 Task: Create List Maintenance in Board Task Management to Workspace Brand Strategy. Create List Analytics in Board Customer Success Management to Workspace Brand Strategy. Create List Reports in Board Sales Funnel Optimization and Management to Workspace Brand Strategy
Action: Mouse moved to (119, 321)
Screenshot: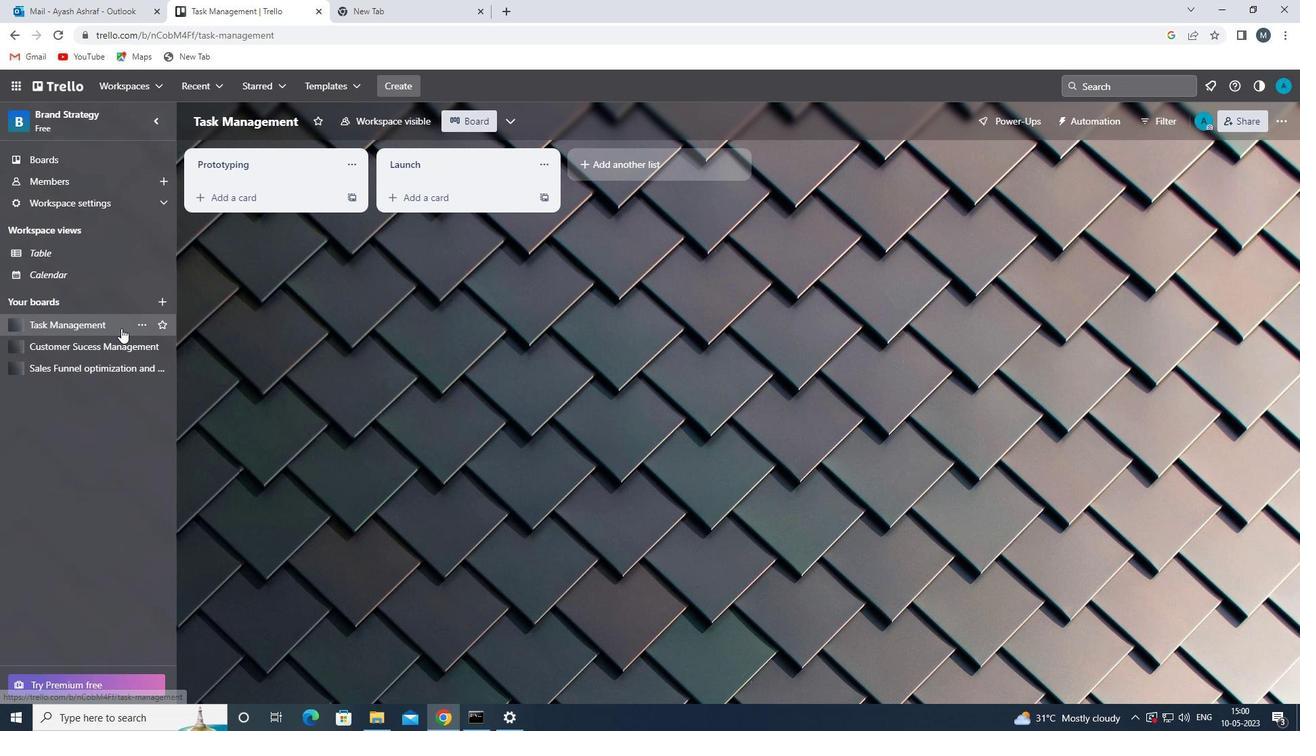 
Action: Mouse pressed left at (119, 321)
Screenshot: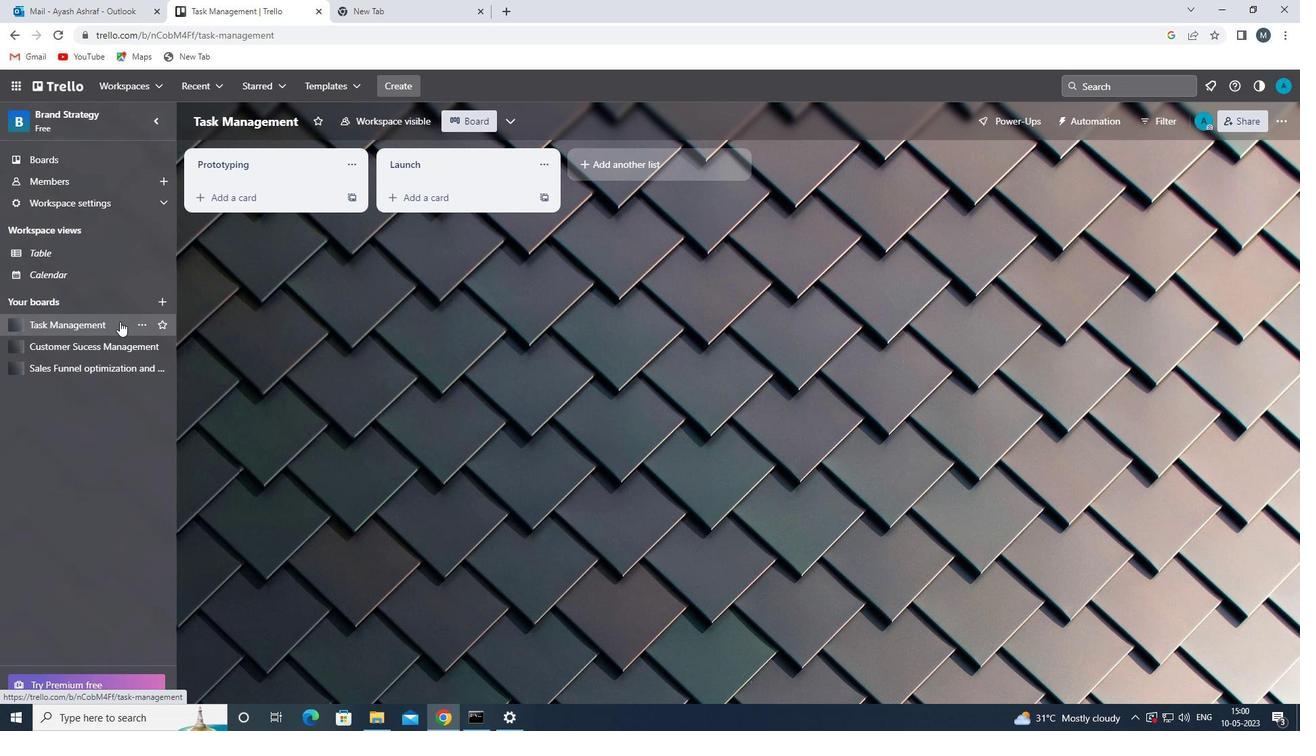 
Action: Mouse moved to (608, 160)
Screenshot: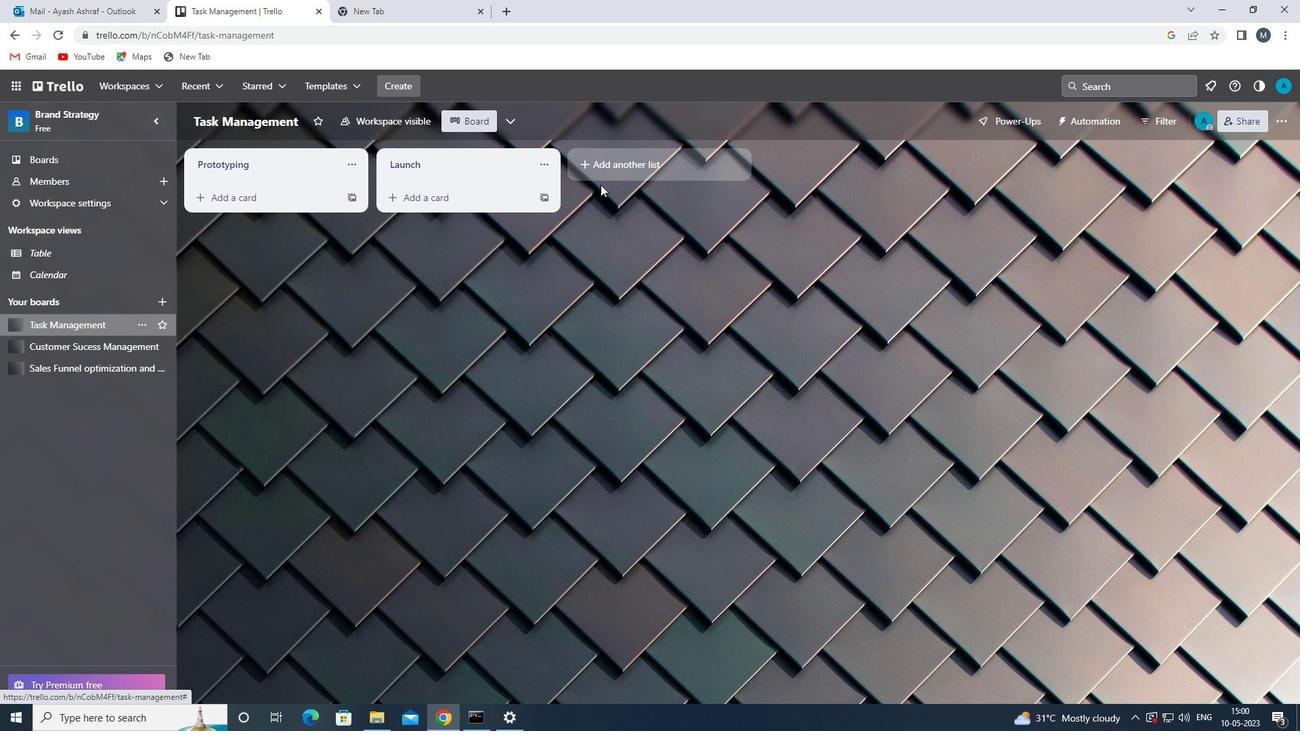 
Action: Mouse pressed left at (608, 160)
Screenshot: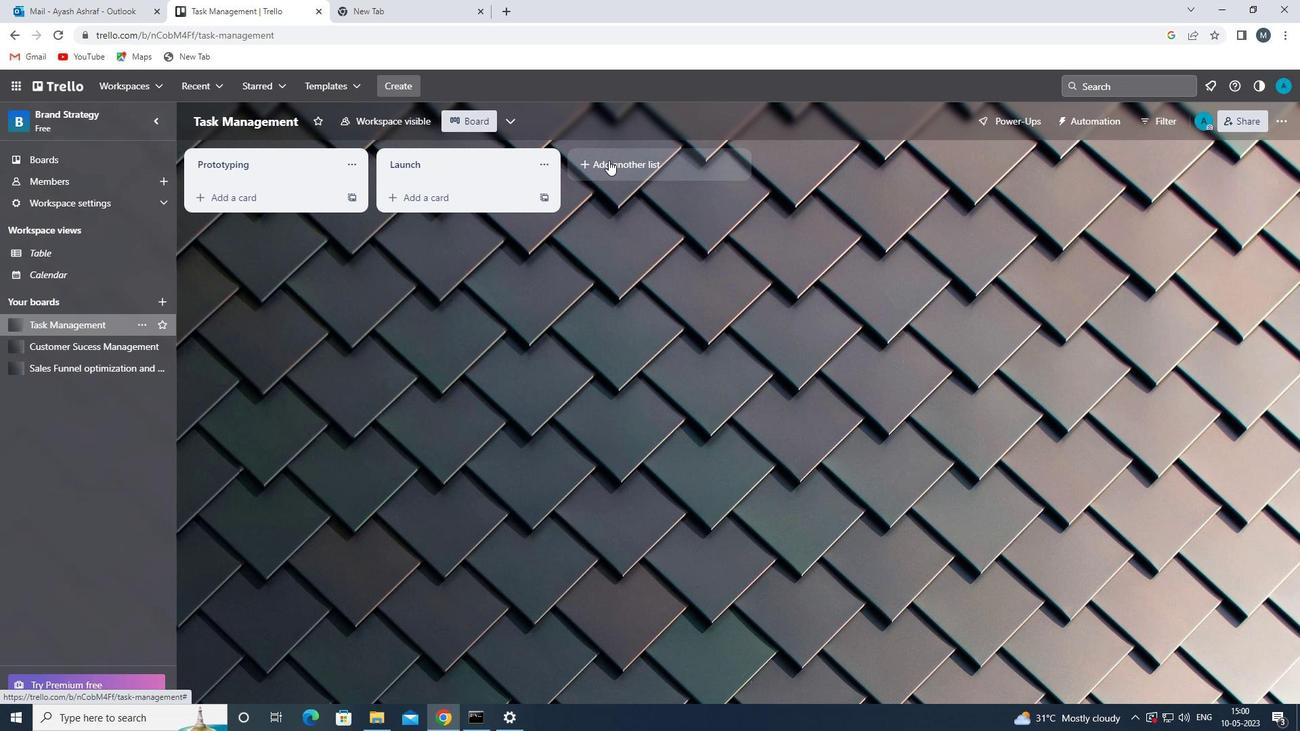 
Action: Mouse moved to (608, 167)
Screenshot: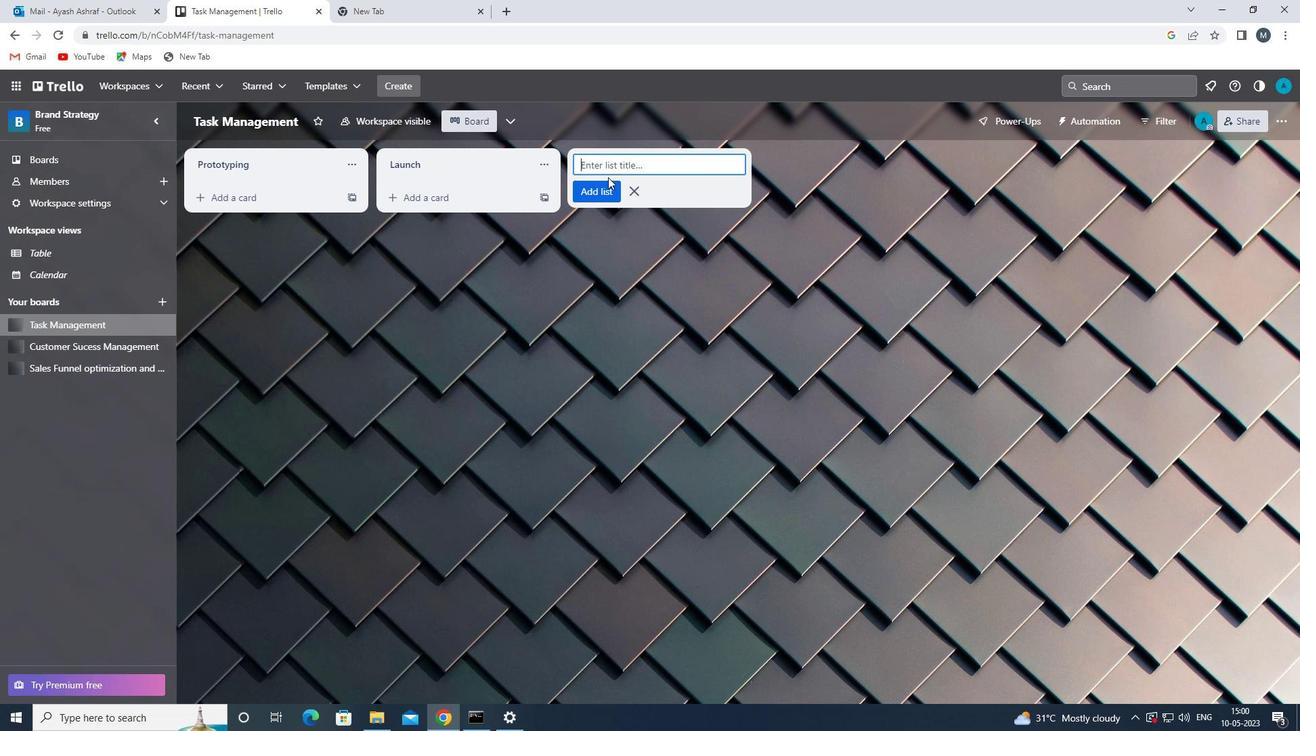 
Action: Mouse pressed left at (608, 167)
Screenshot: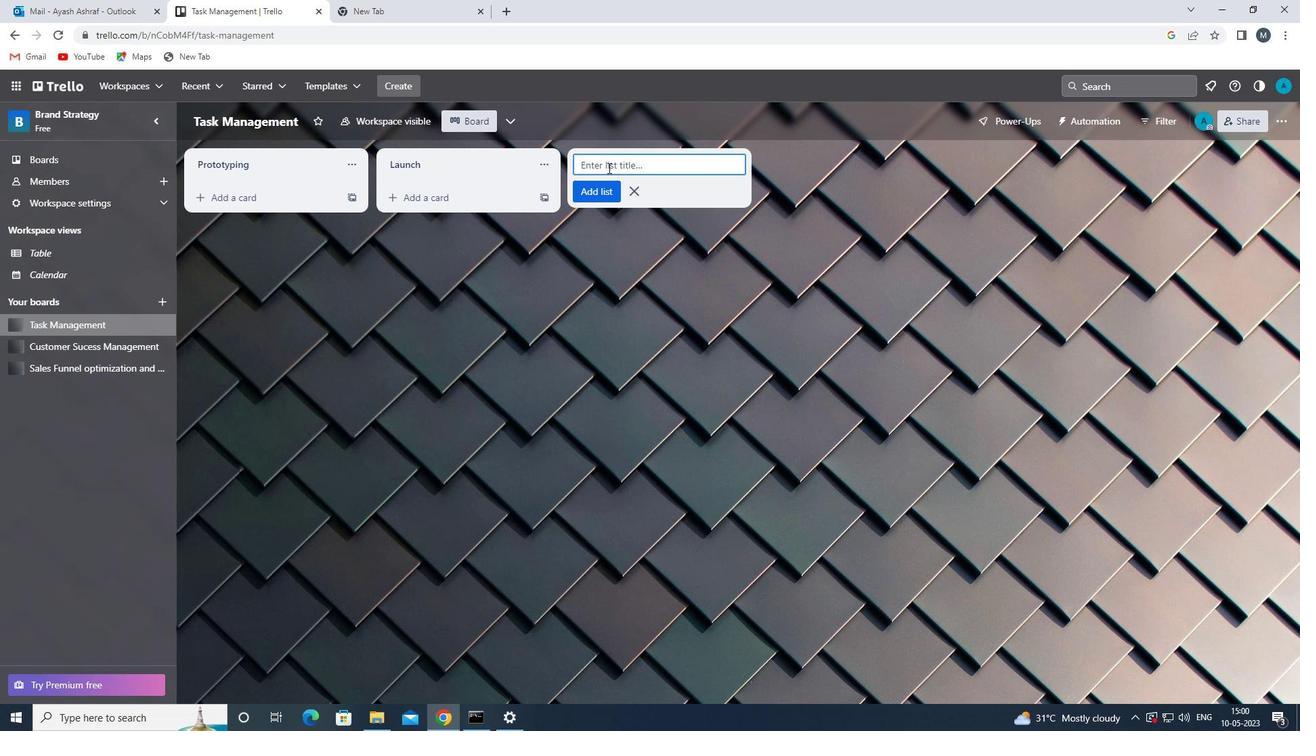 
Action: Key pressed <Key.shift>MAINTENANCE<Key.space>
Screenshot: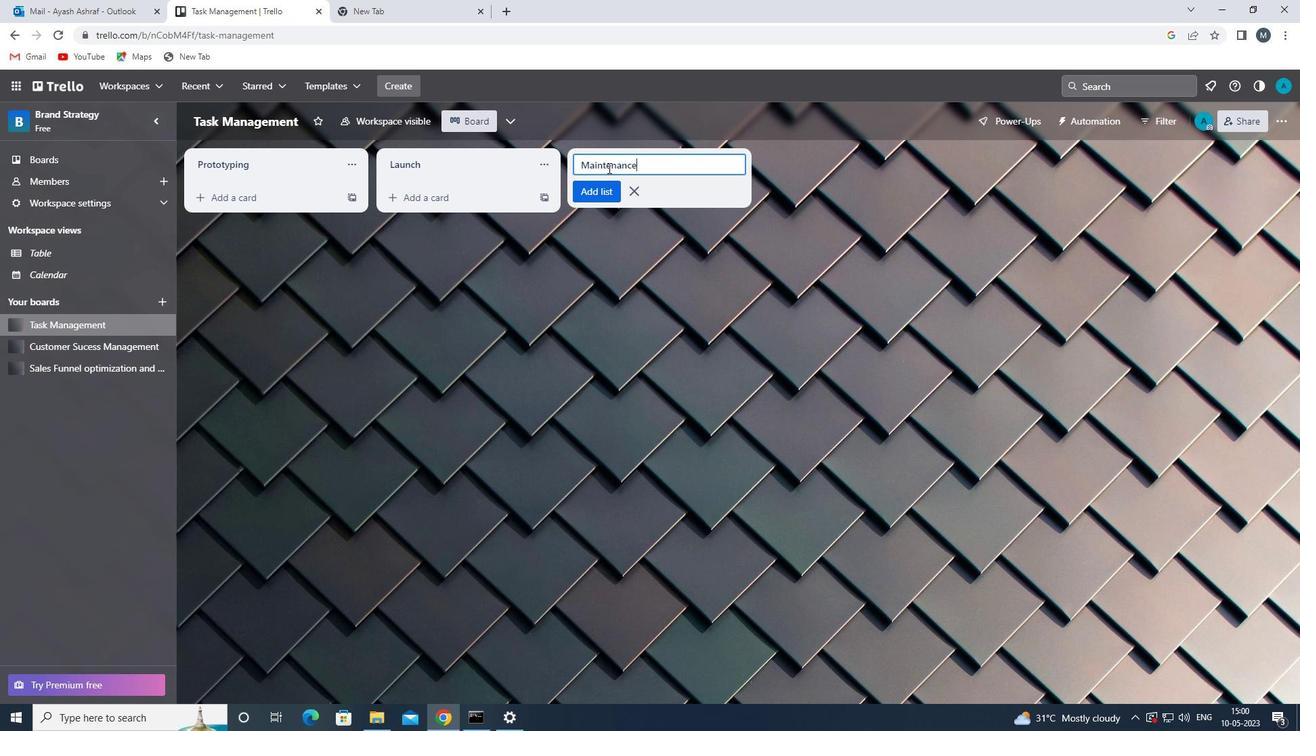 
Action: Mouse moved to (607, 191)
Screenshot: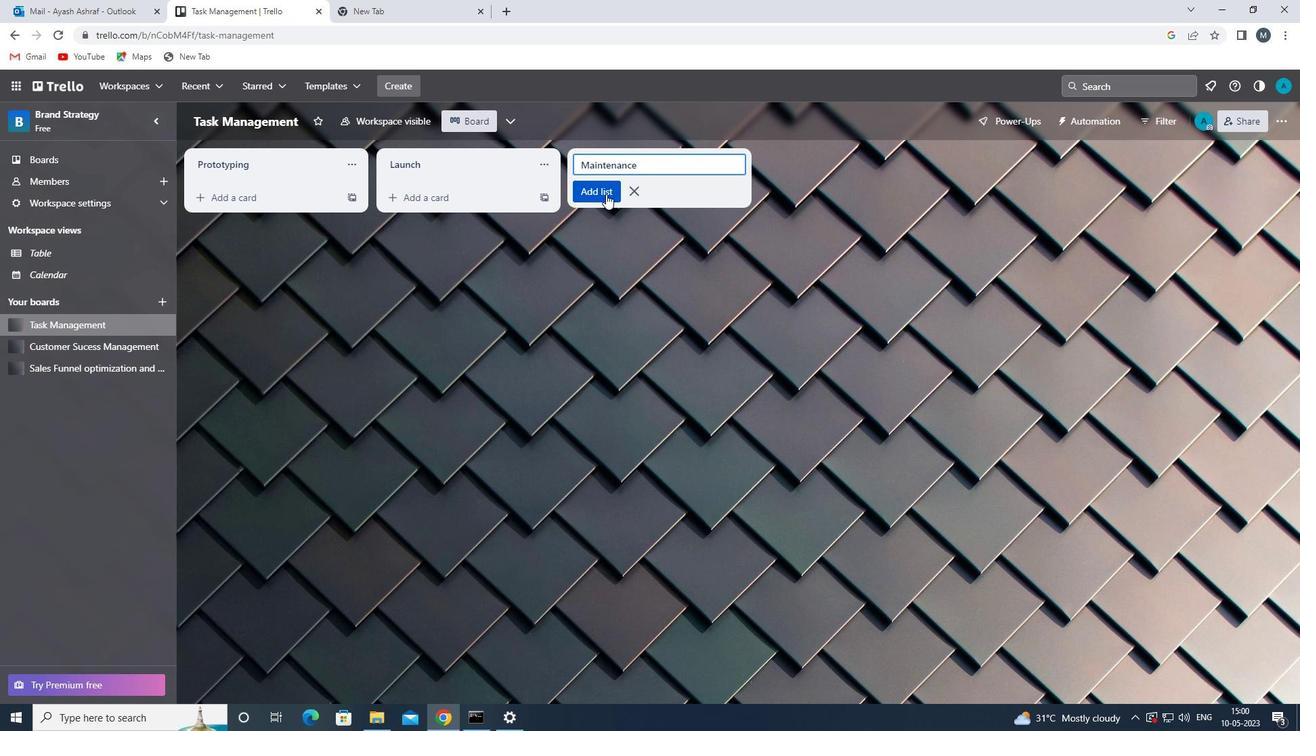 
Action: Mouse pressed left at (607, 191)
Screenshot: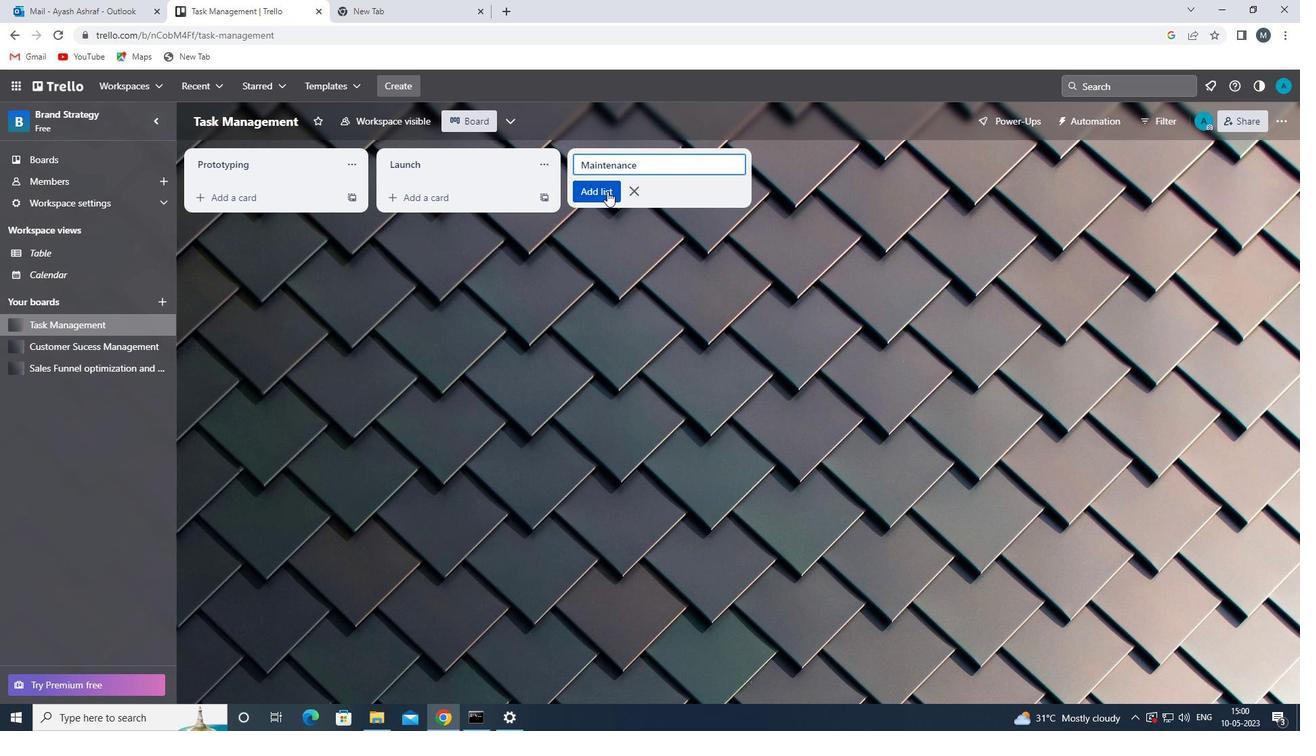 
Action: Mouse moved to (828, 192)
Screenshot: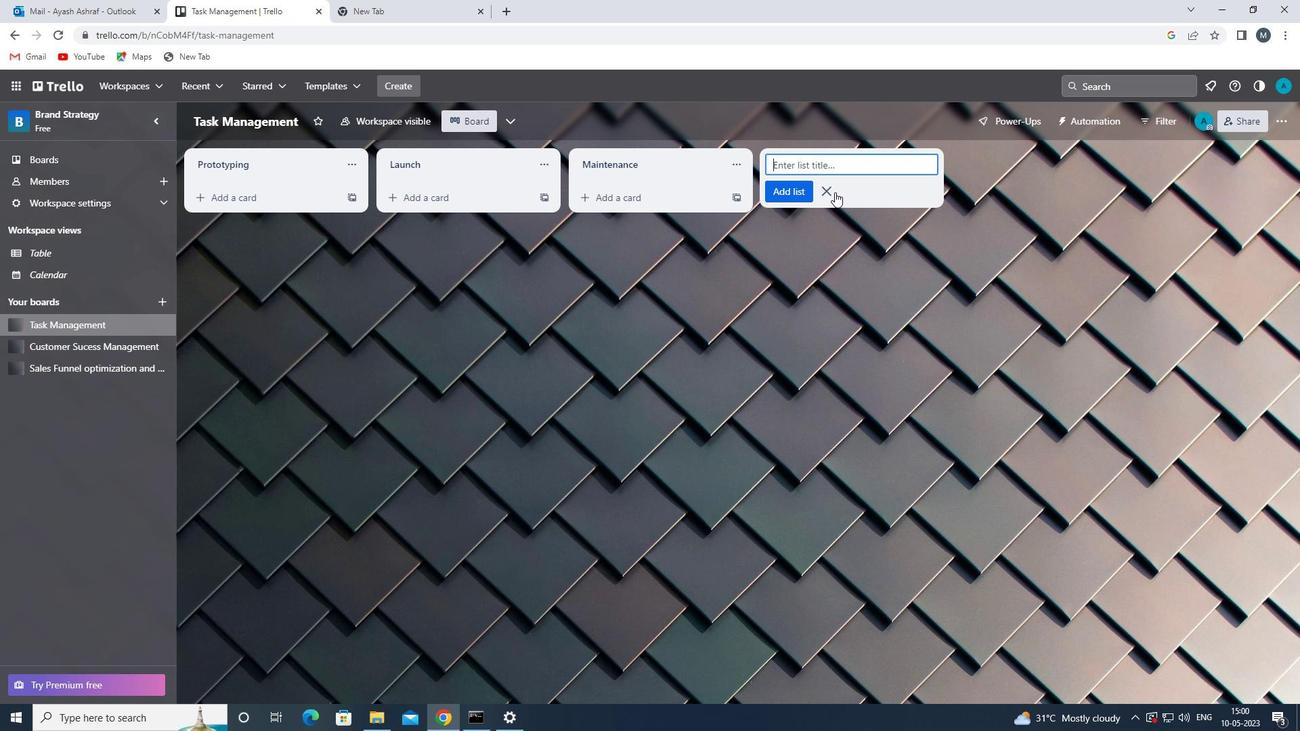 
Action: Mouse pressed left at (828, 192)
Screenshot: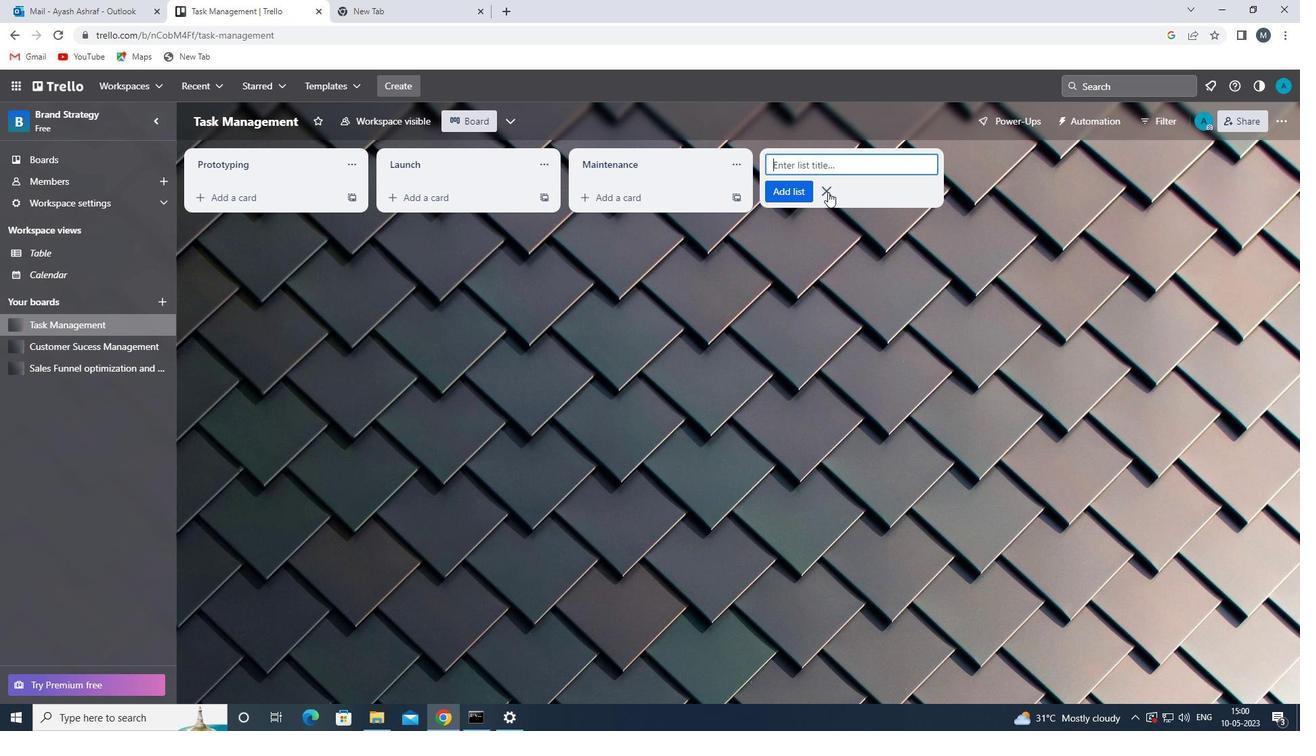 
Action: Mouse moved to (134, 350)
Screenshot: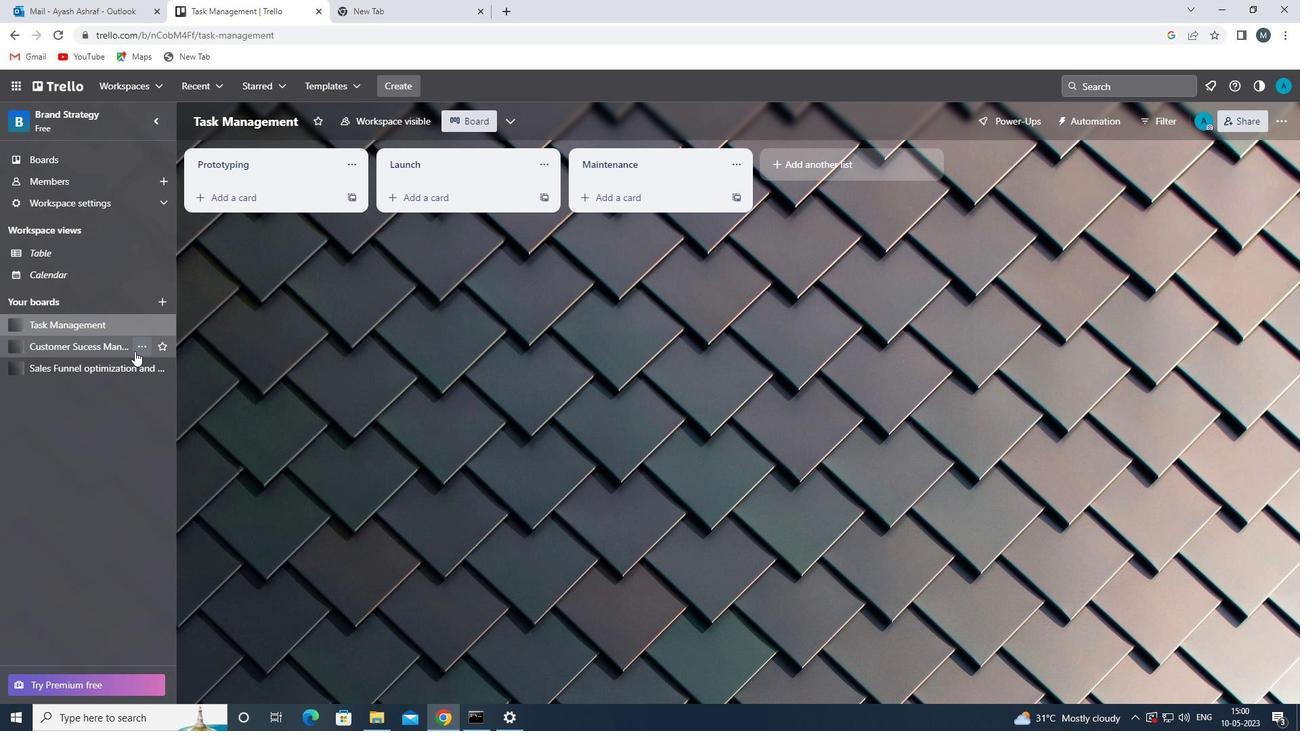 
Action: Mouse pressed left at (134, 350)
Screenshot: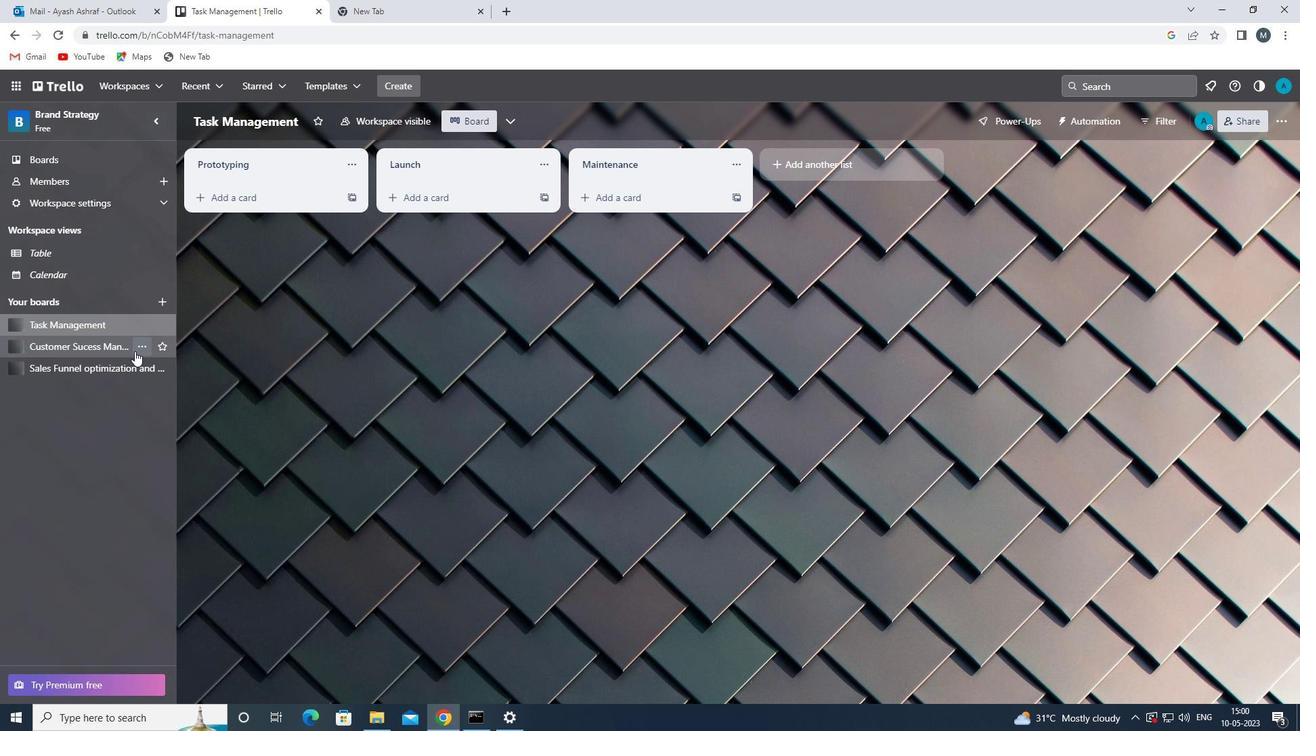 
Action: Mouse moved to (82, 348)
Screenshot: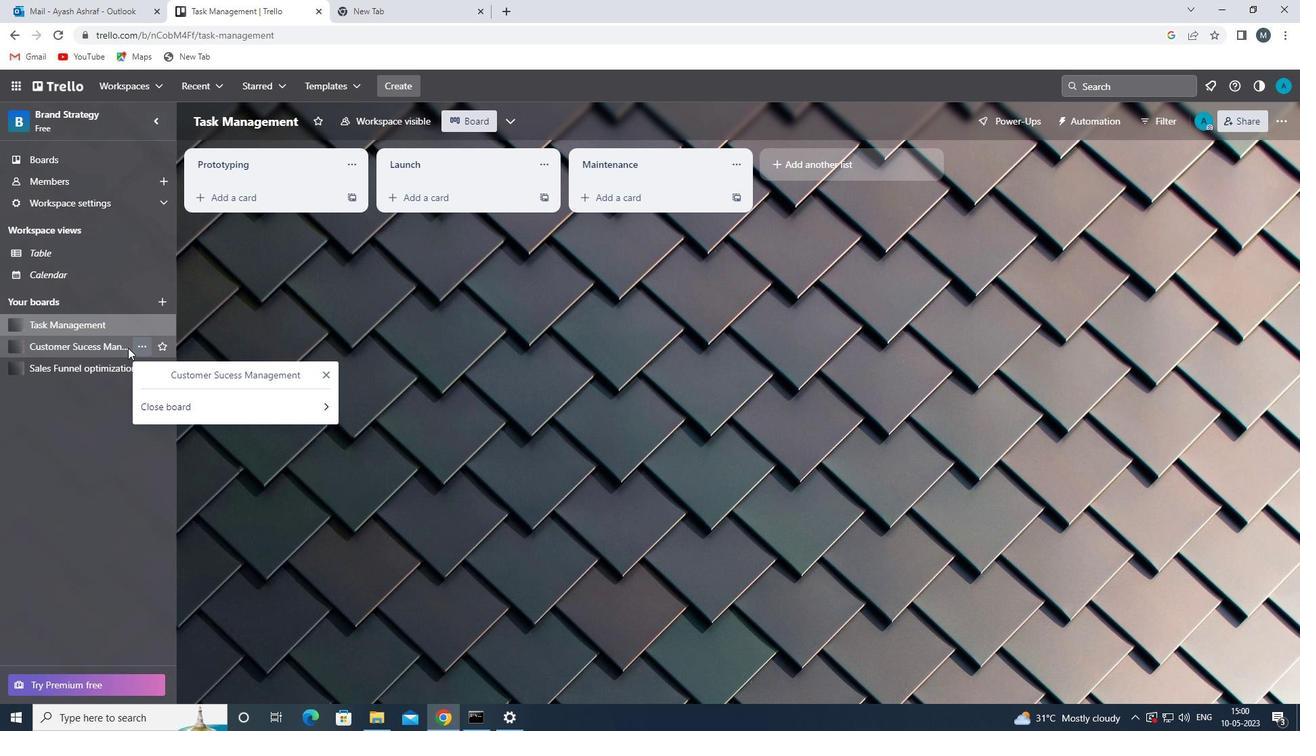 
Action: Mouse pressed left at (82, 348)
Screenshot: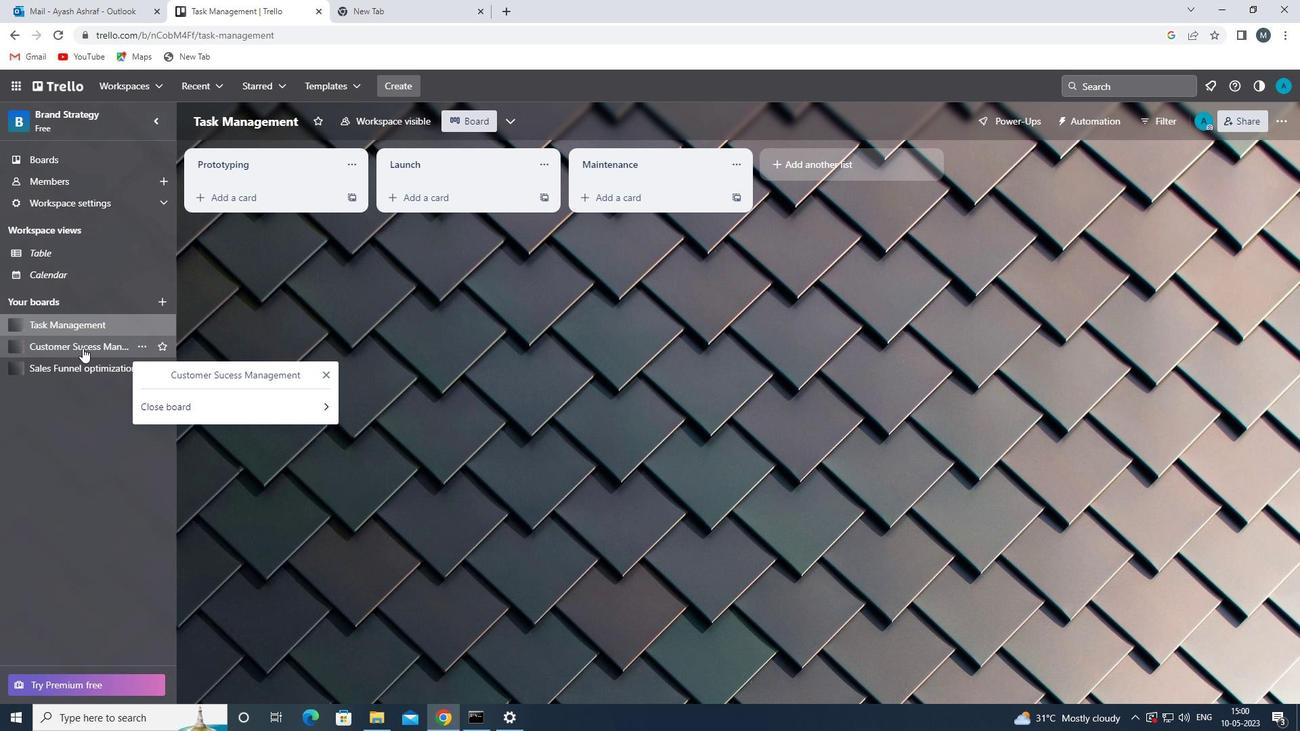 
Action: Mouse moved to (610, 173)
Screenshot: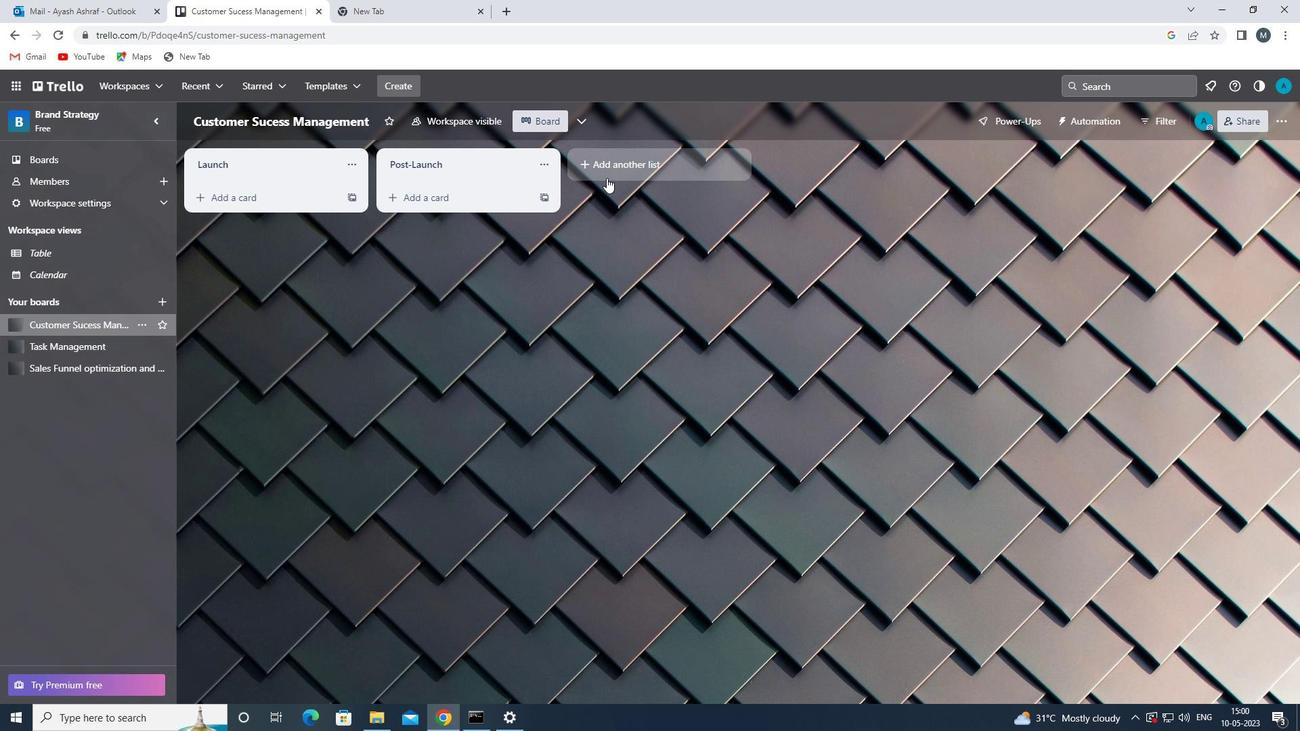 
Action: Mouse pressed left at (610, 173)
Screenshot: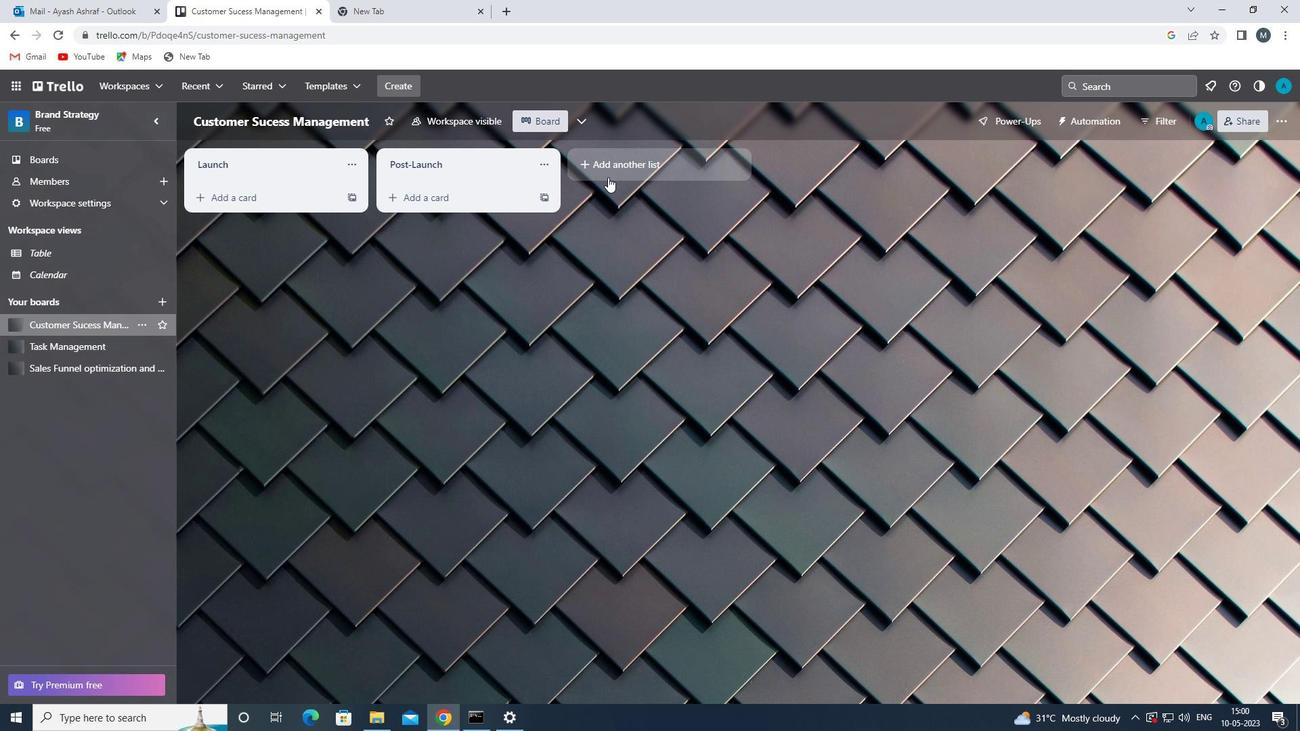 
Action: Mouse moved to (606, 169)
Screenshot: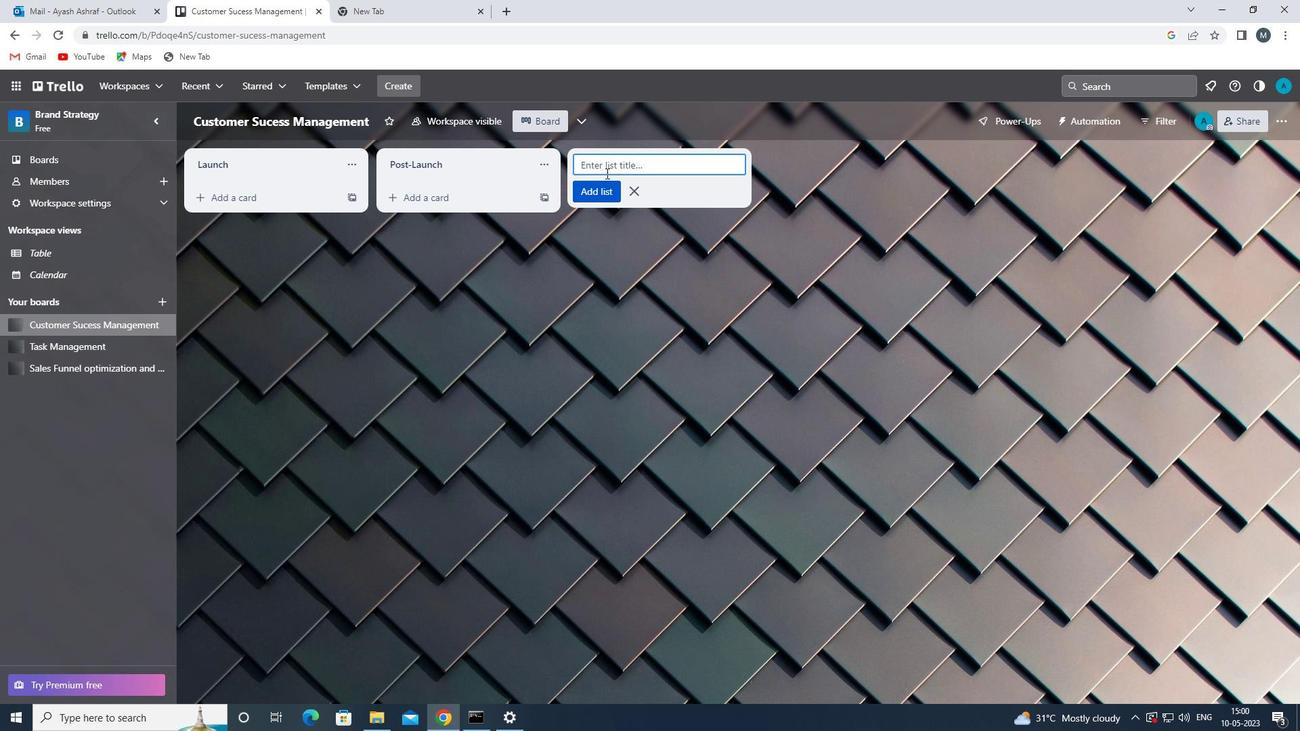 
Action: Mouse pressed left at (606, 169)
Screenshot: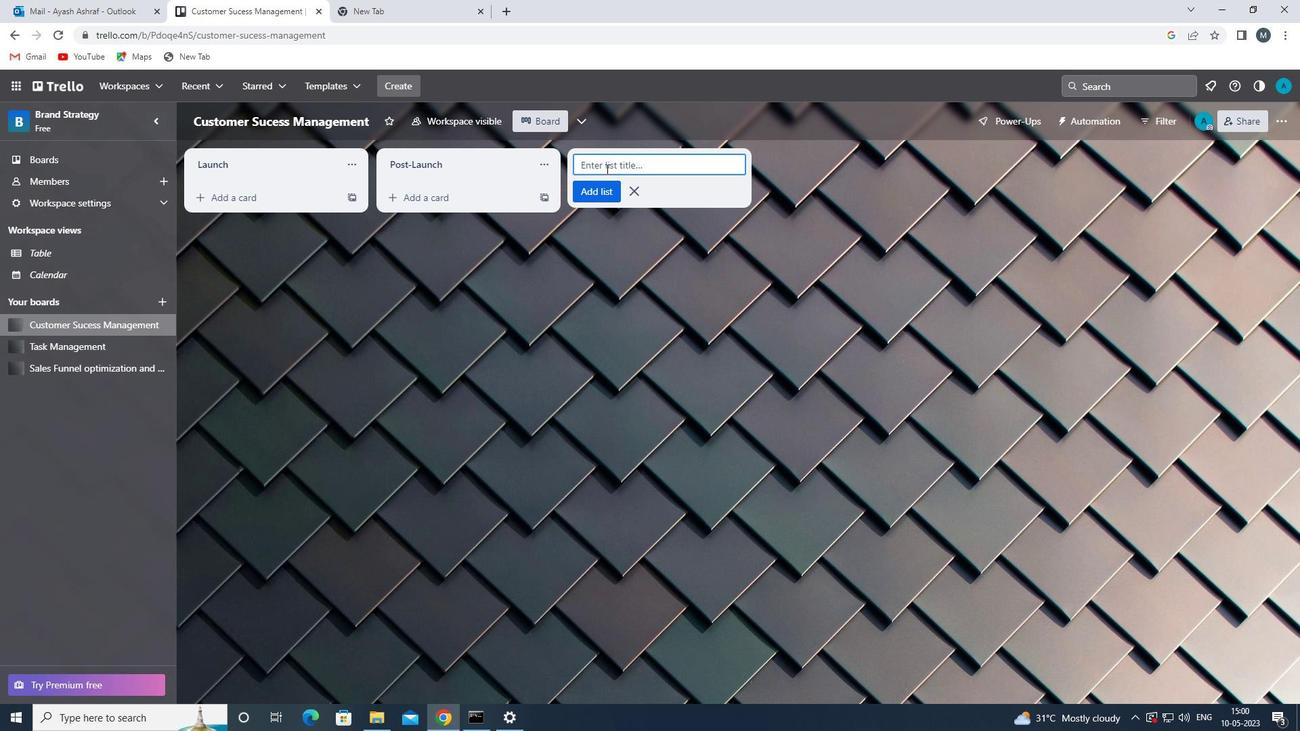 
Action: Mouse moved to (606, 169)
Screenshot: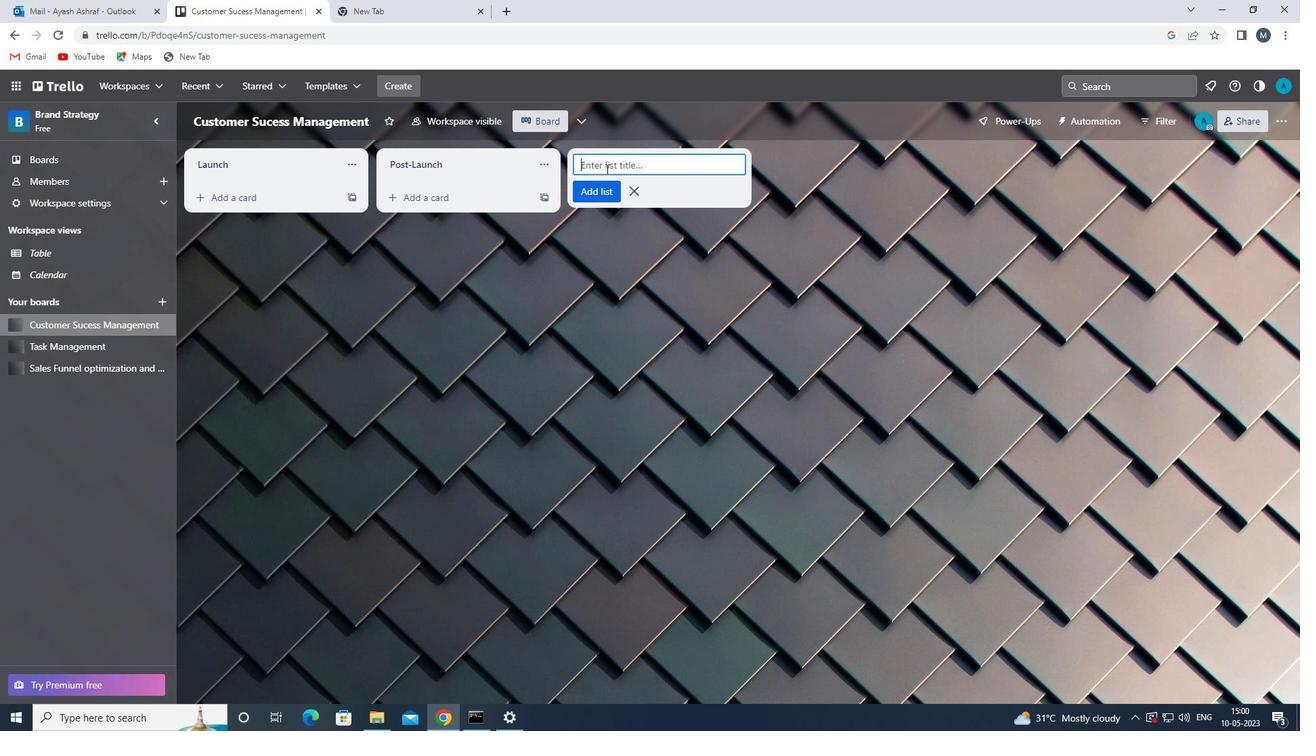 
Action: Key pressed <Key.shift>ANALYTICS
Screenshot: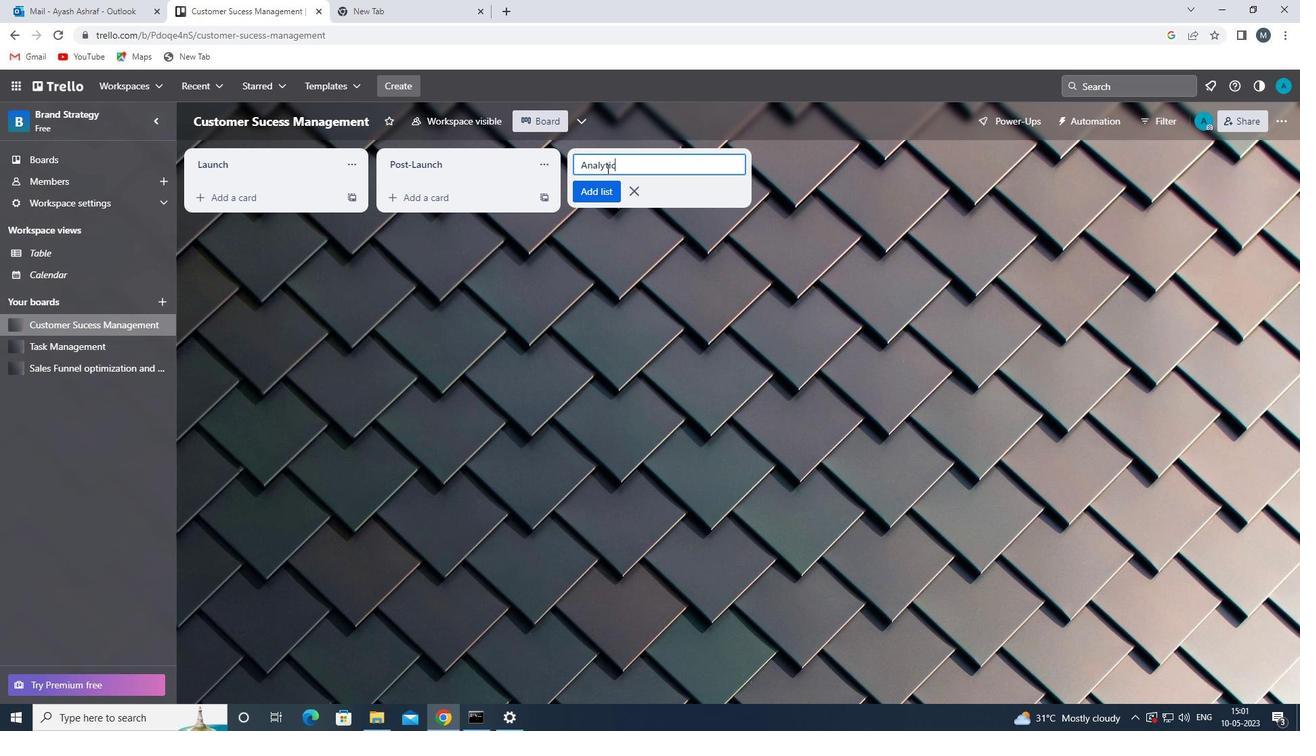 
Action: Mouse moved to (593, 194)
Screenshot: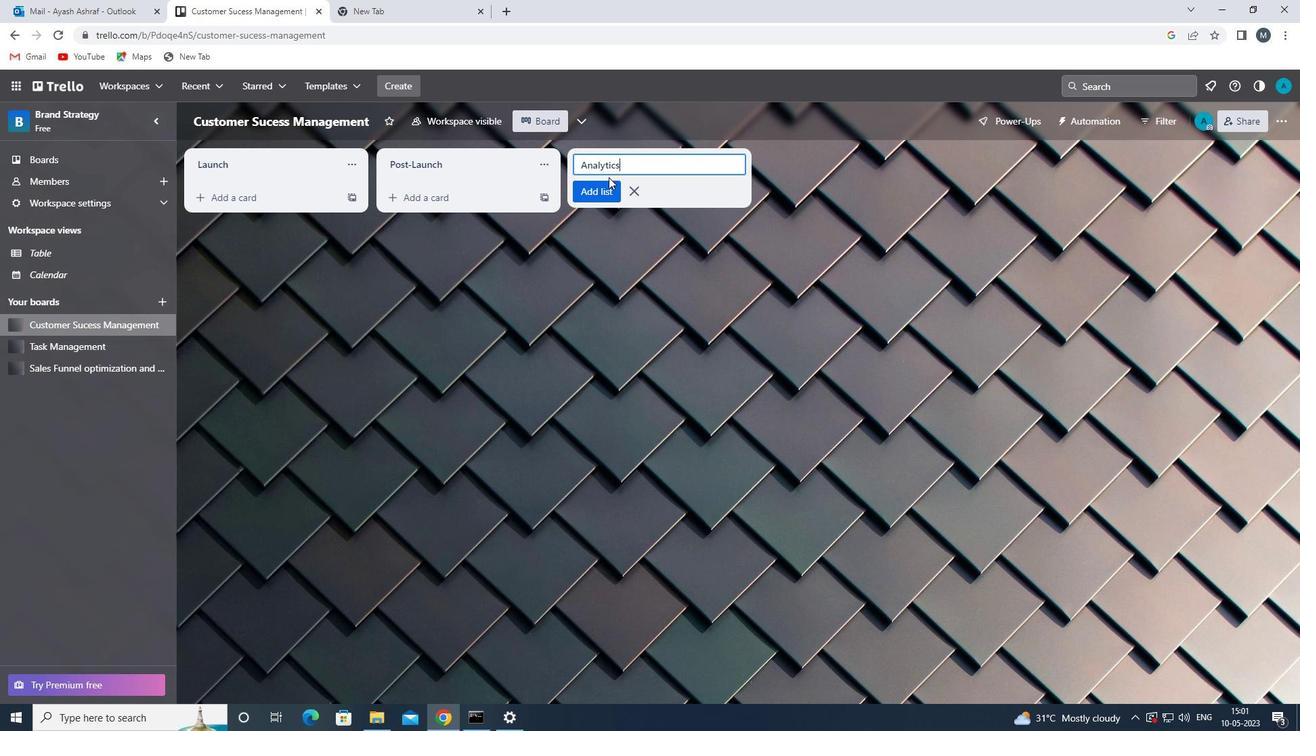 
Action: Mouse pressed left at (593, 194)
Screenshot: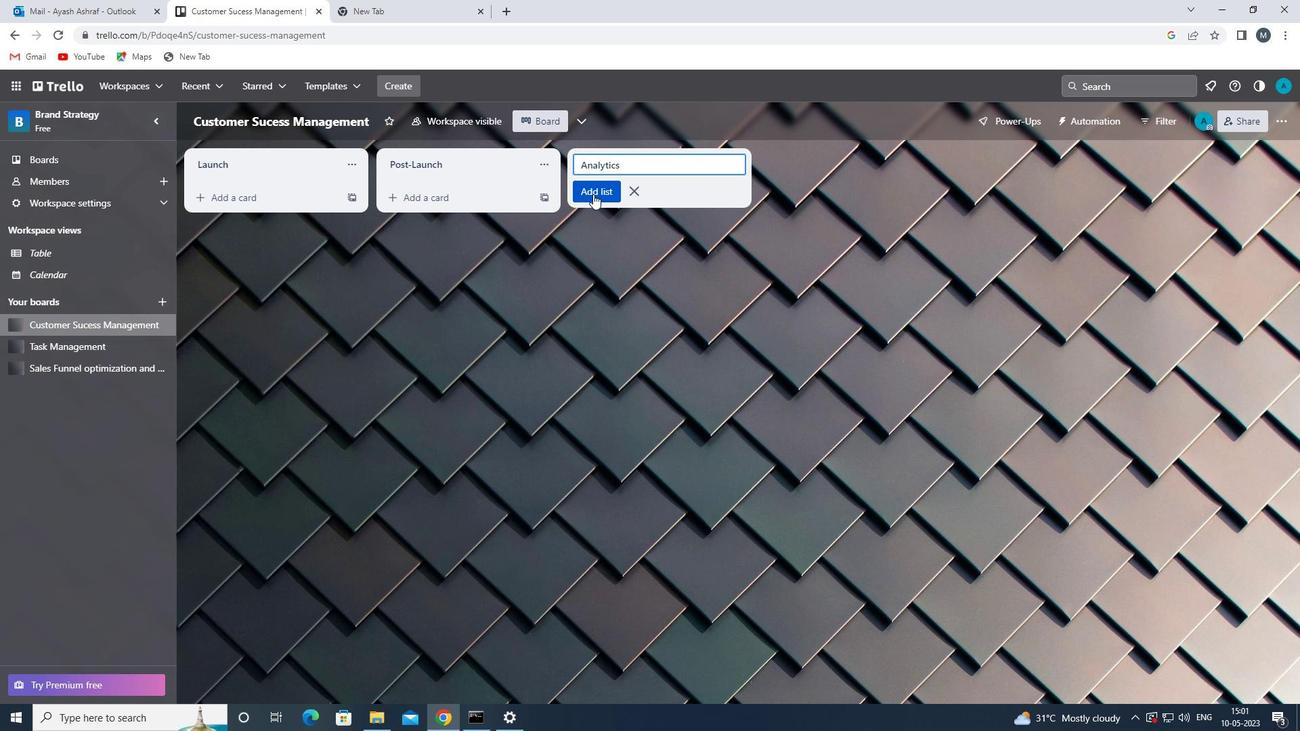 
Action: Mouse moved to (60, 367)
Screenshot: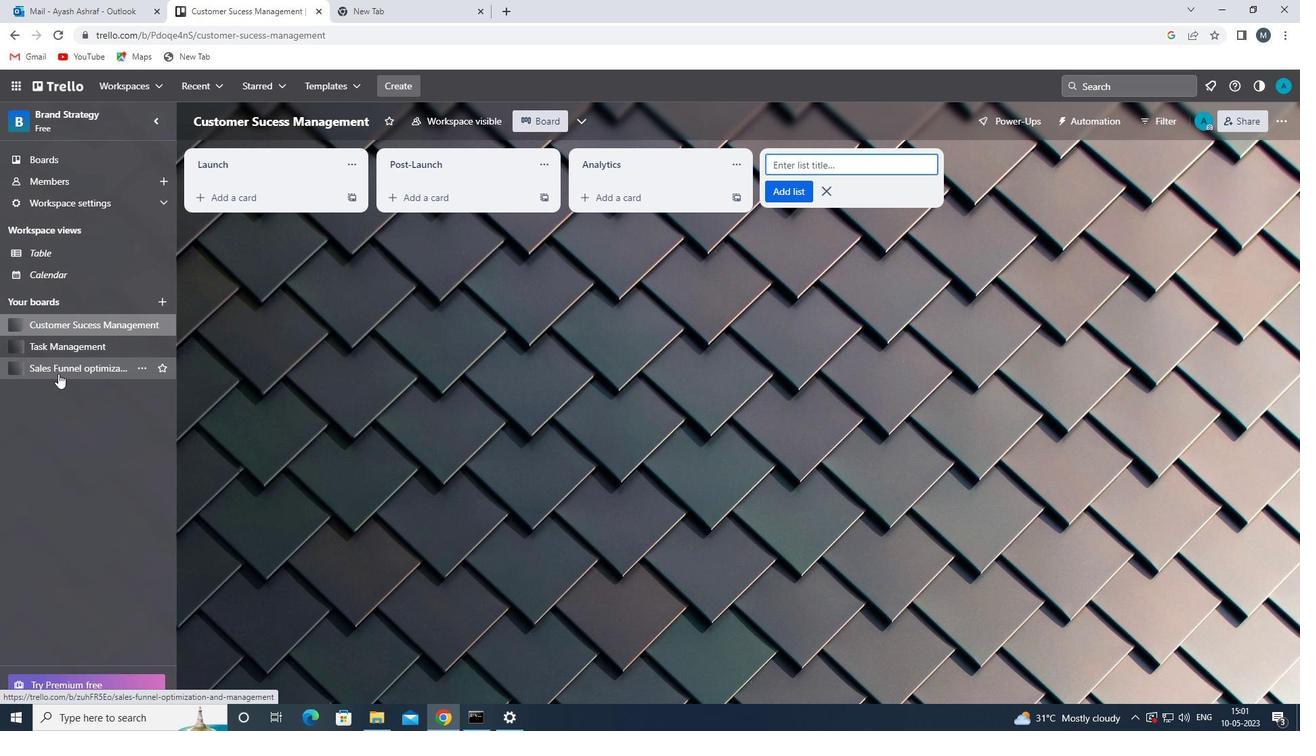 
Action: Mouse pressed left at (60, 367)
Screenshot: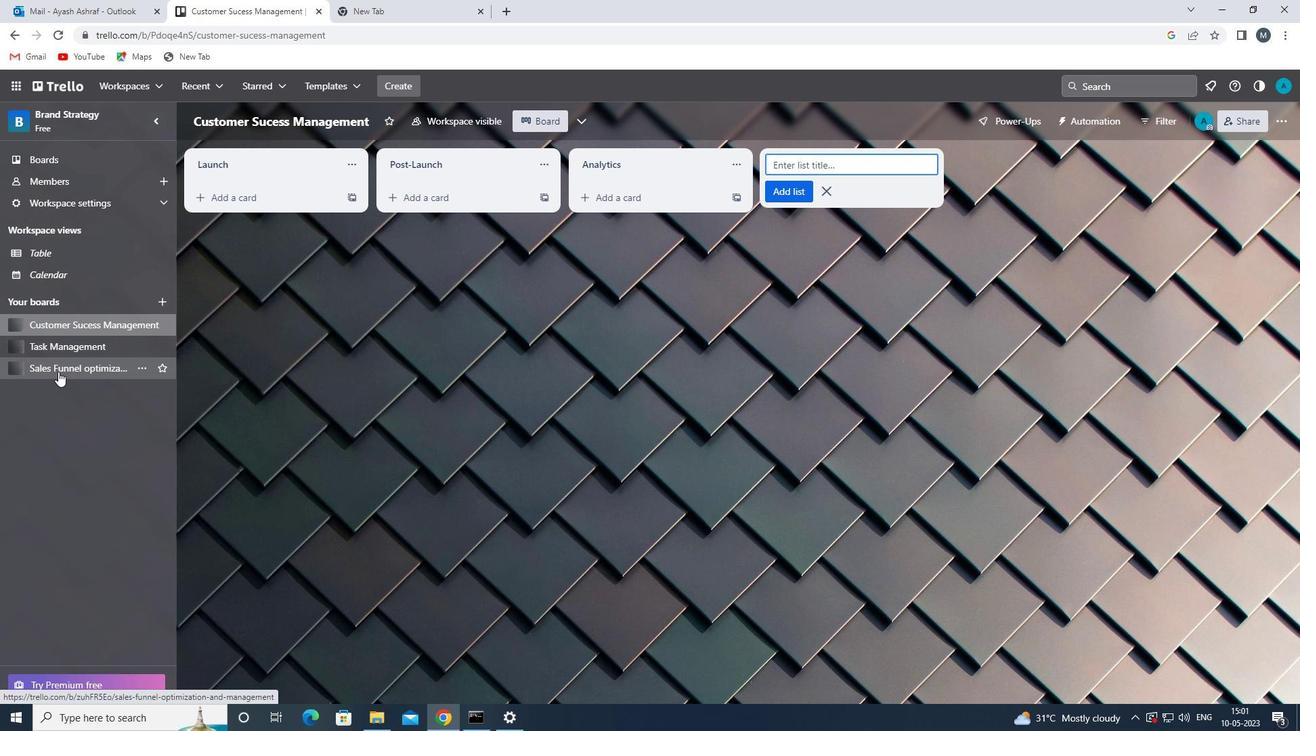 
Action: Mouse moved to (625, 171)
Screenshot: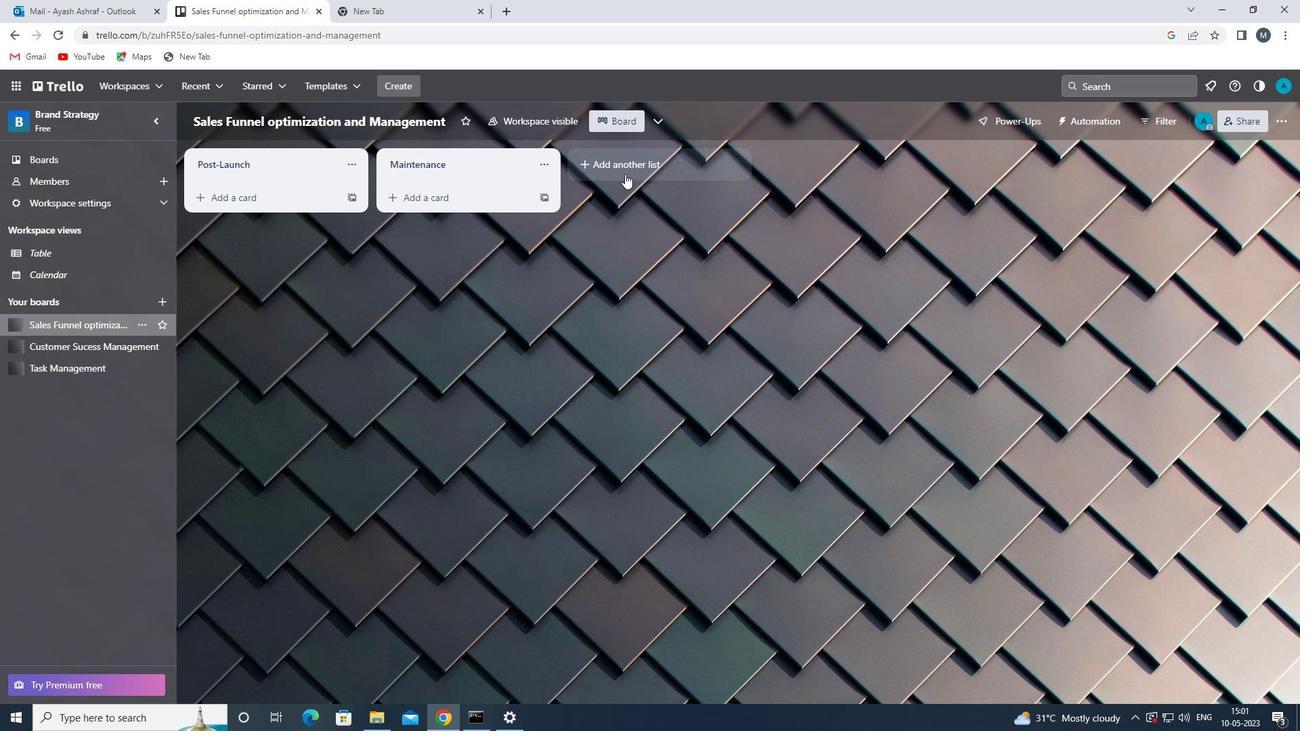 
Action: Mouse pressed left at (625, 171)
Screenshot: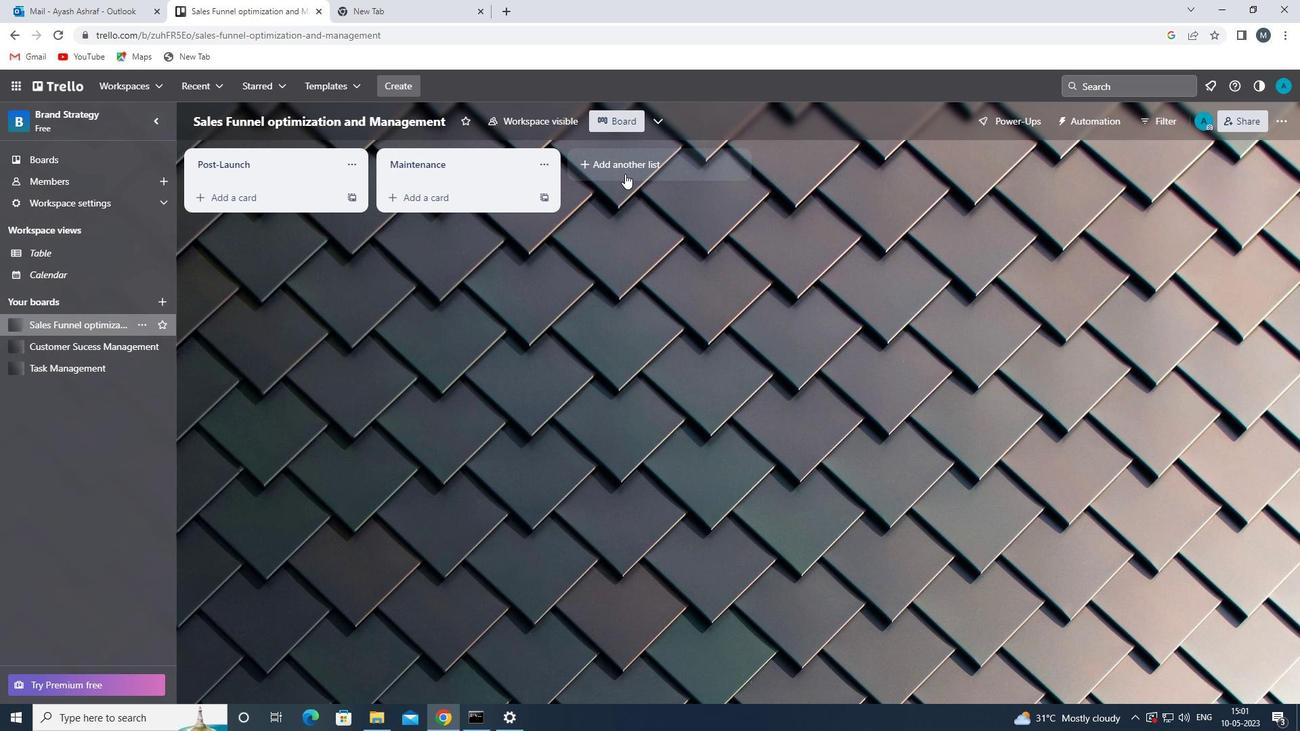 
Action: Mouse moved to (612, 166)
Screenshot: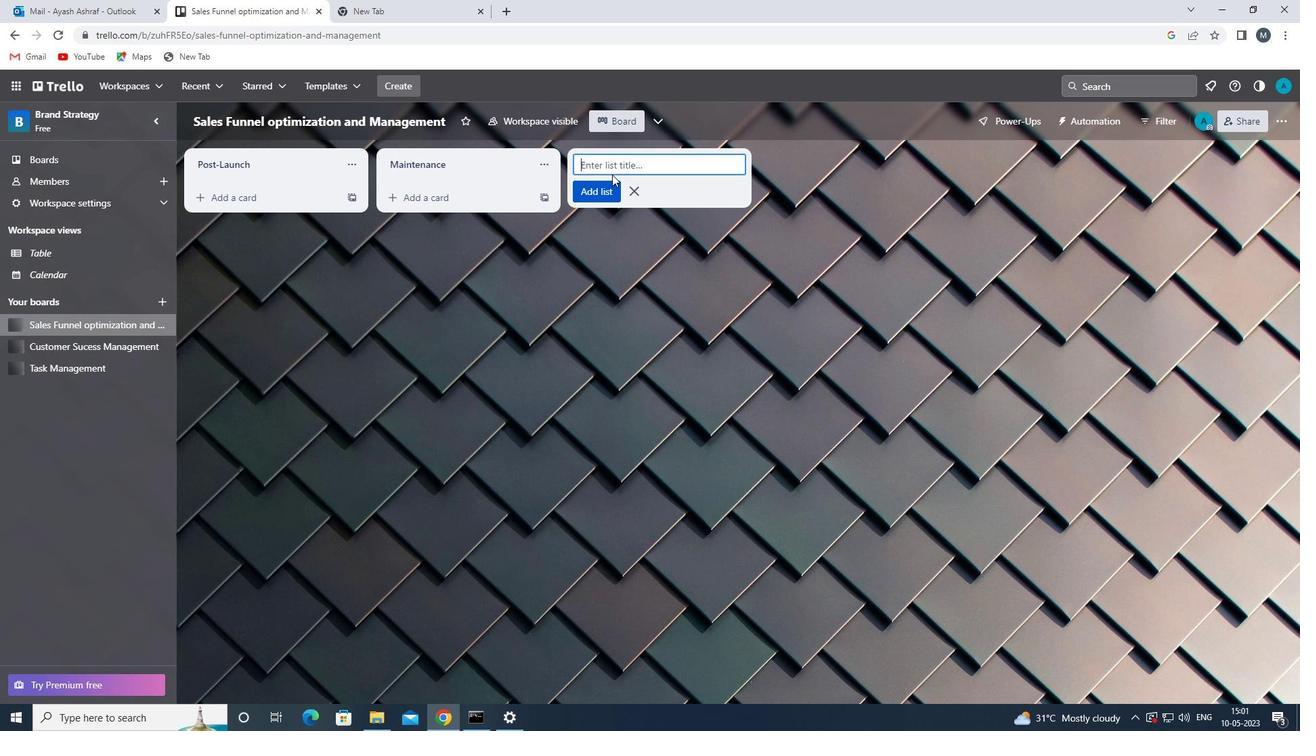 
Action: Mouse pressed left at (612, 166)
Screenshot: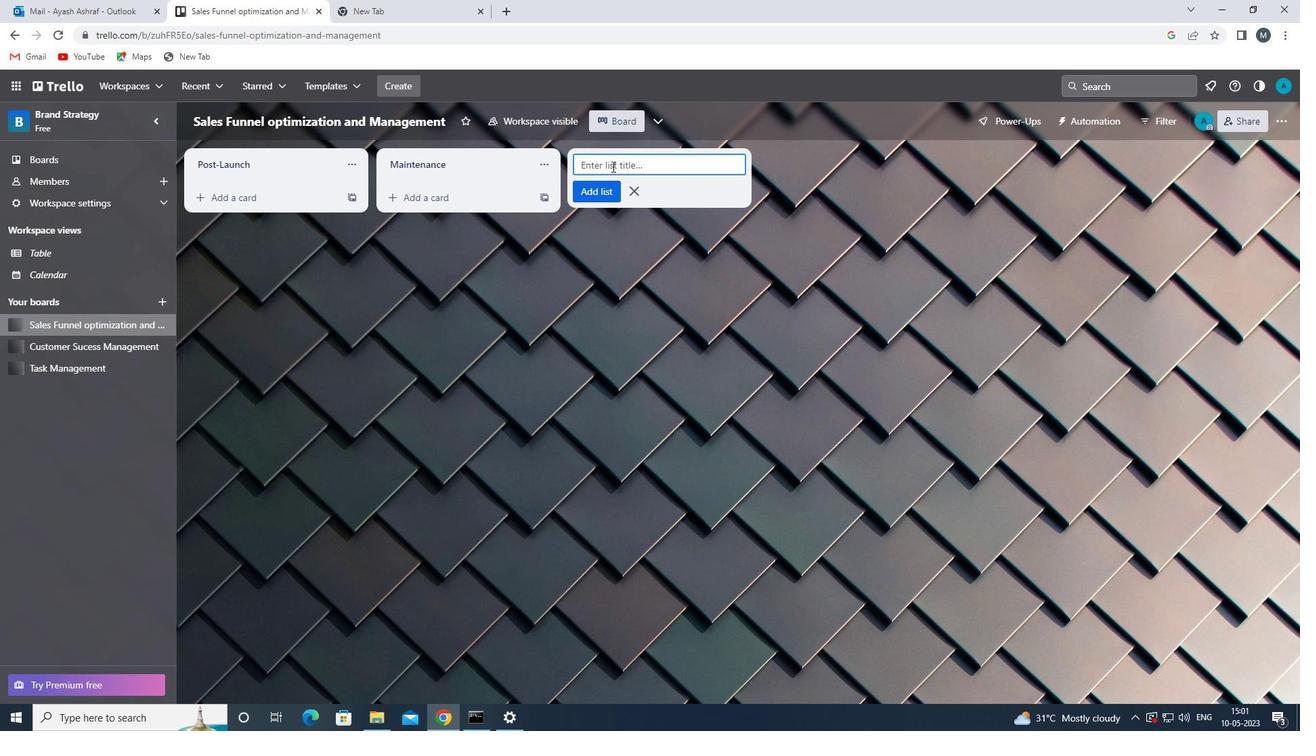
Action: Key pressed <Key.shift>T<Key.backspace>REPOE<Key.backspace>RTS
Screenshot: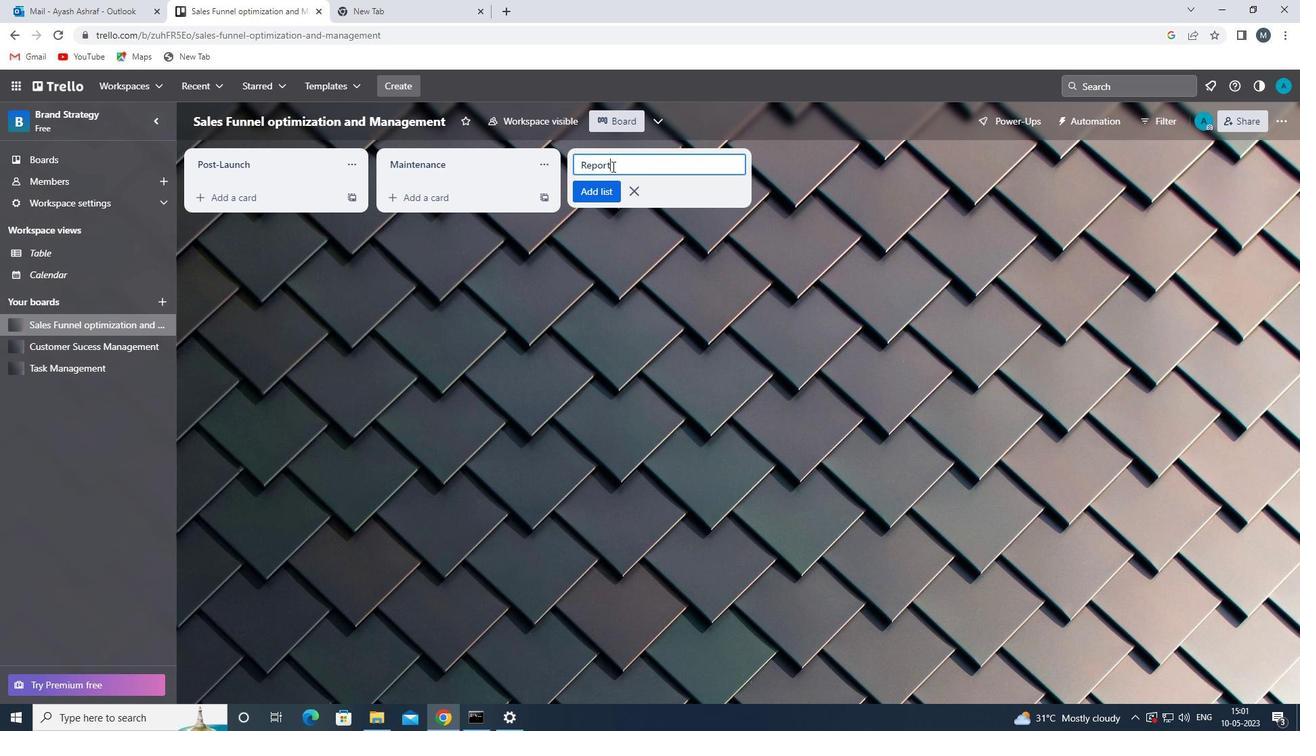 
Action: Mouse moved to (593, 193)
Screenshot: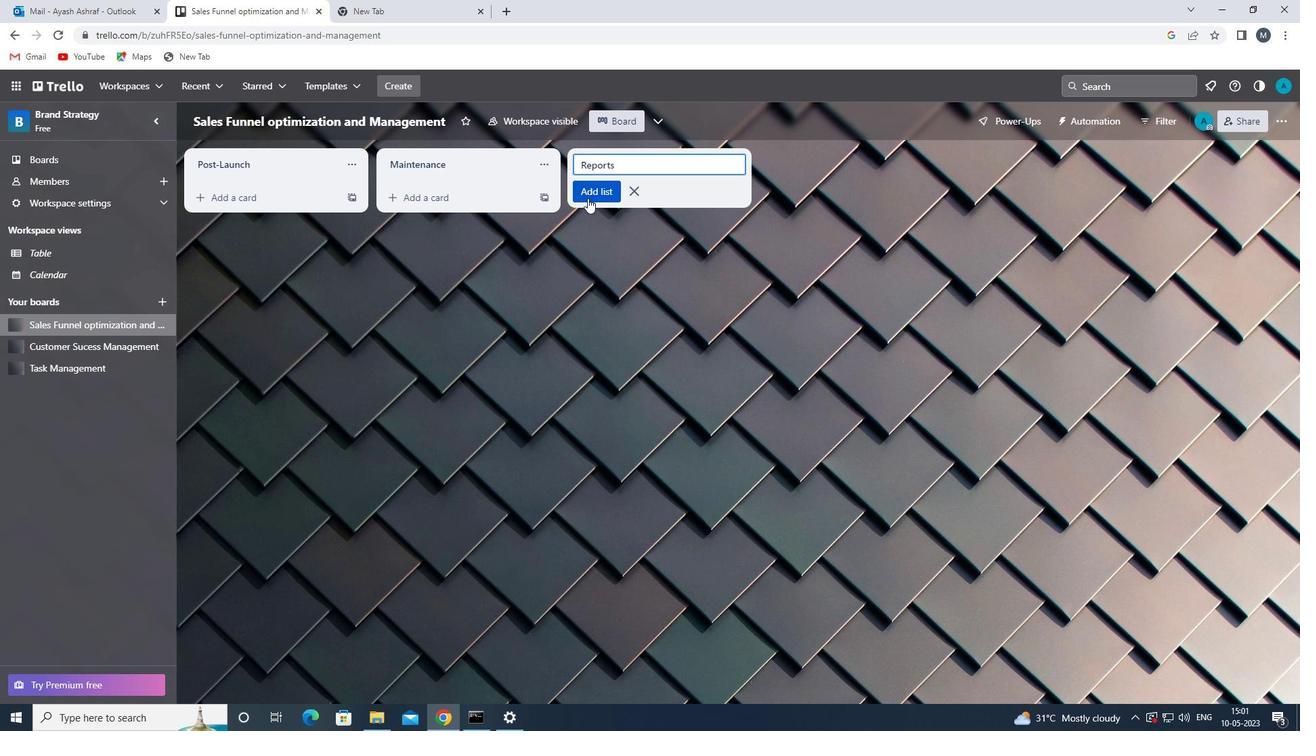 
Action: Mouse pressed left at (593, 193)
Screenshot: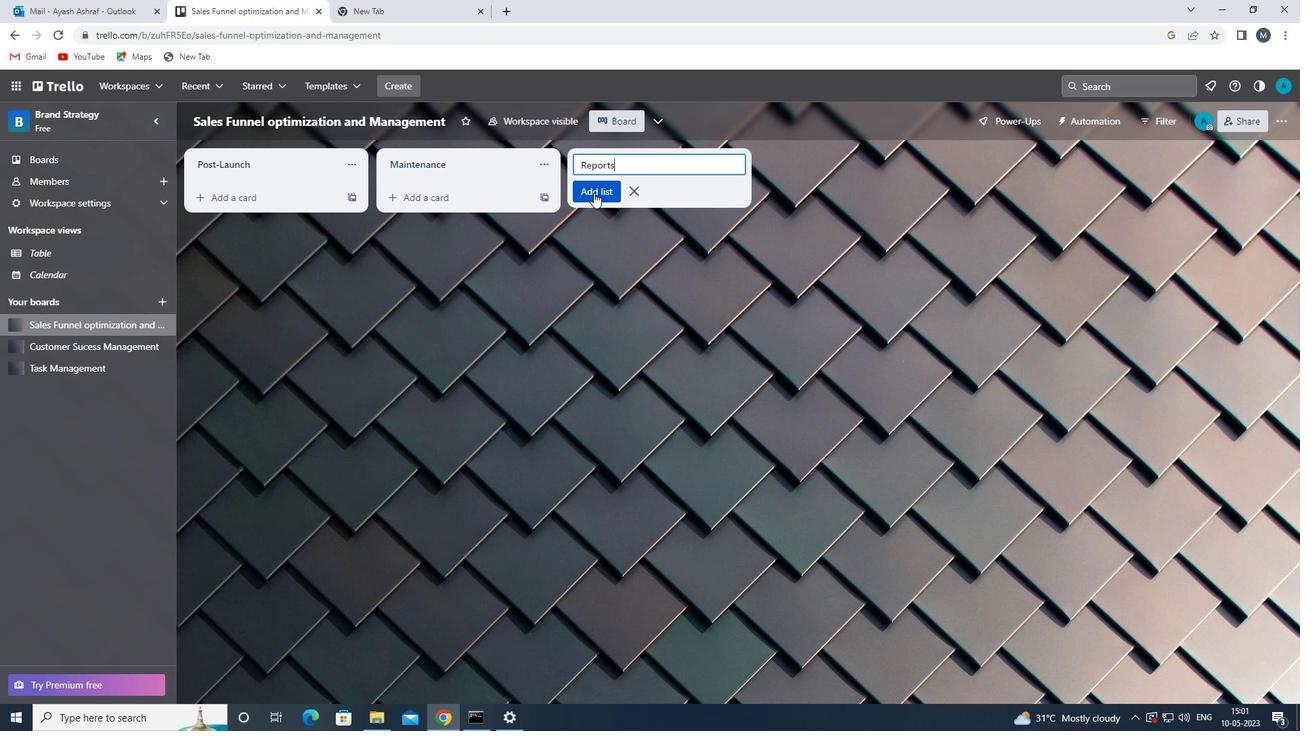 
Action: Mouse moved to (823, 192)
Screenshot: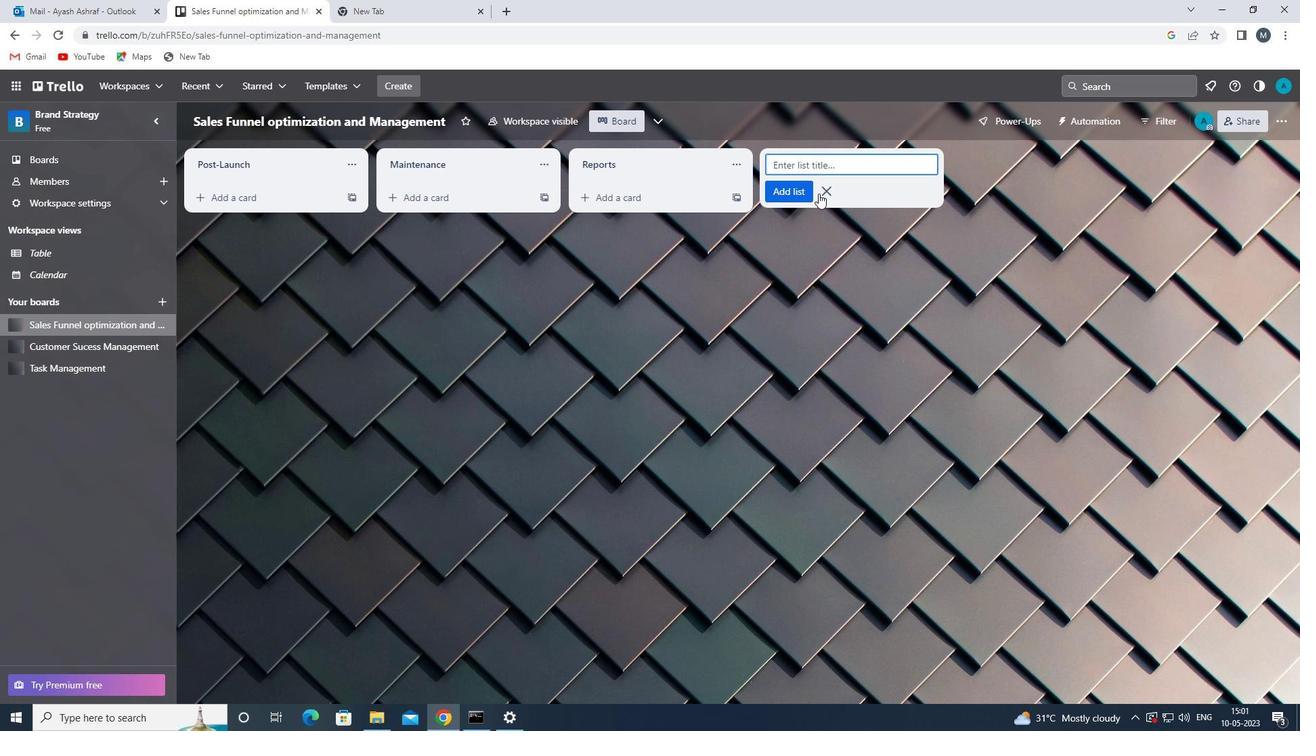 
Action: Mouse pressed left at (823, 192)
Screenshot: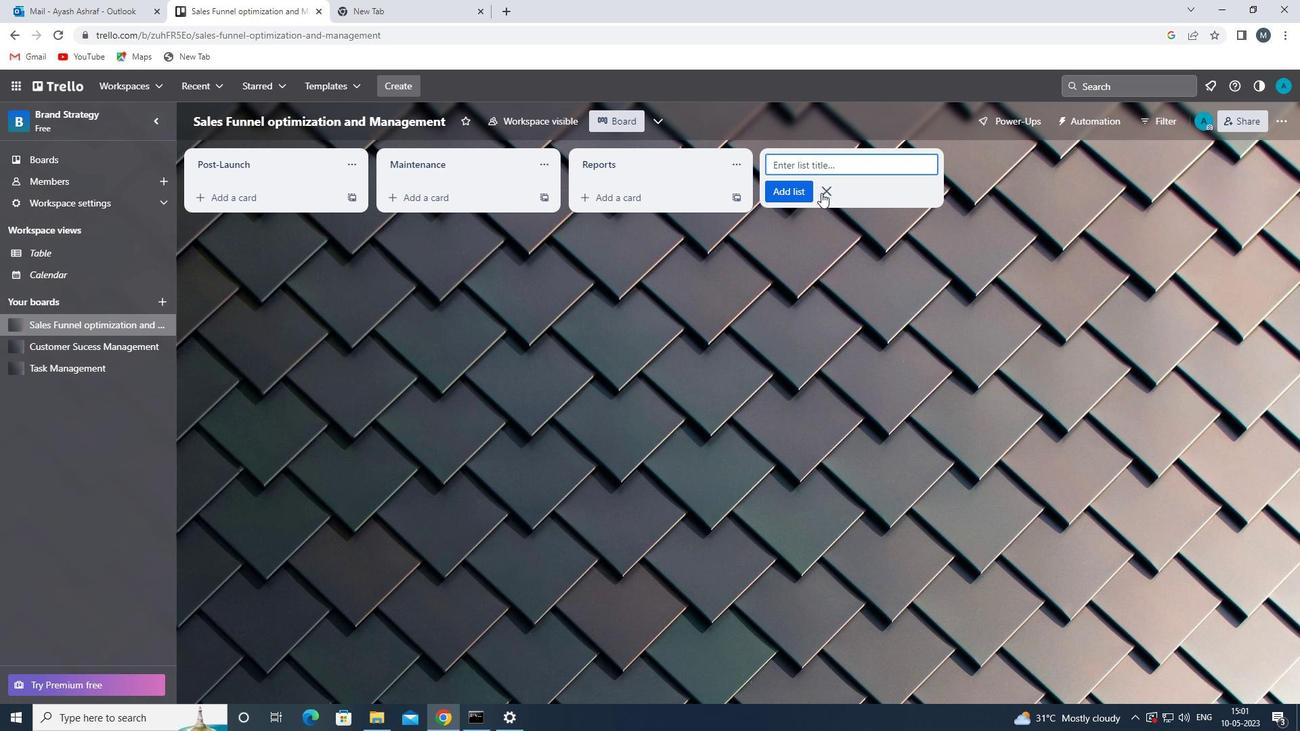 
Action: Mouse moved to (822, 192)
Screenshot: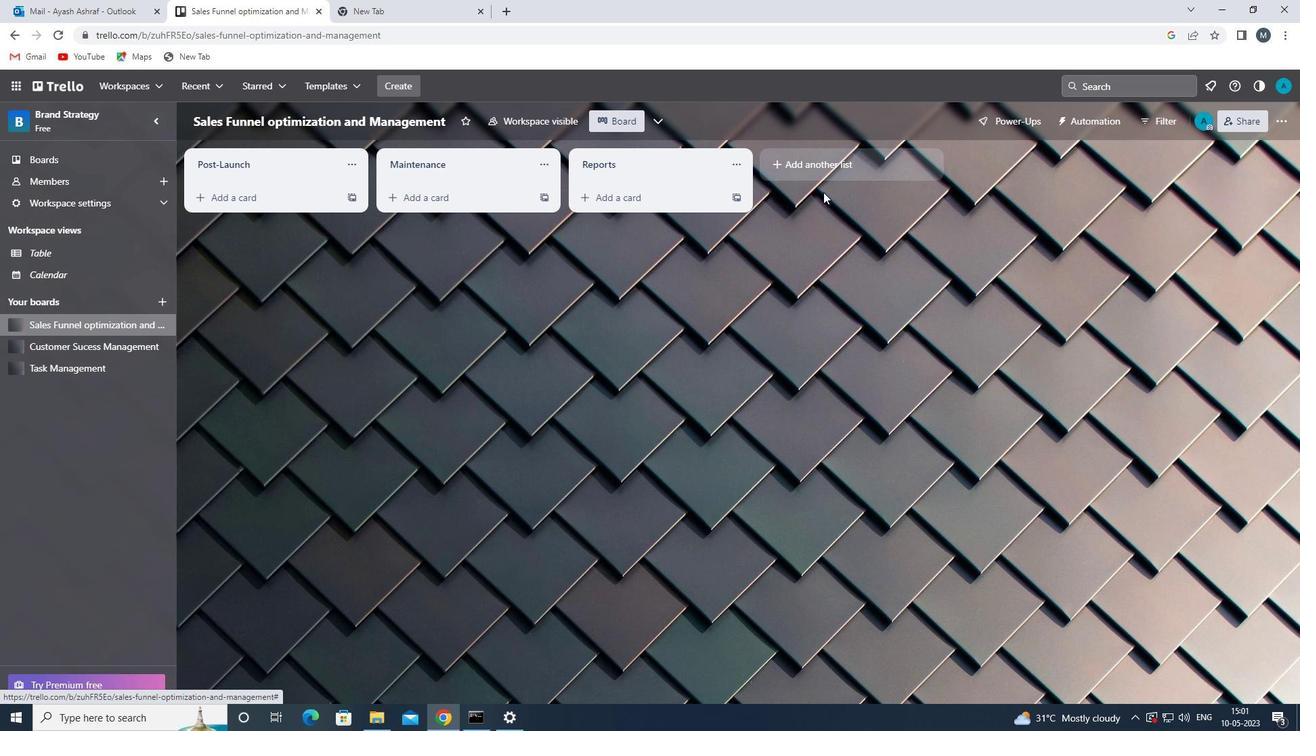 
